 Task: Change the "Delay time" to 20.00.
Action: Mouse moved to (112, 12)
Screenshot: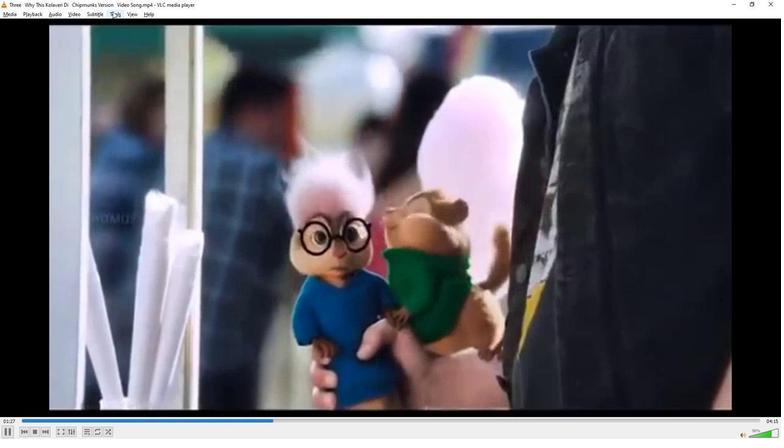 
Action: Mouse pressed left at (112, 12)
Screenshot: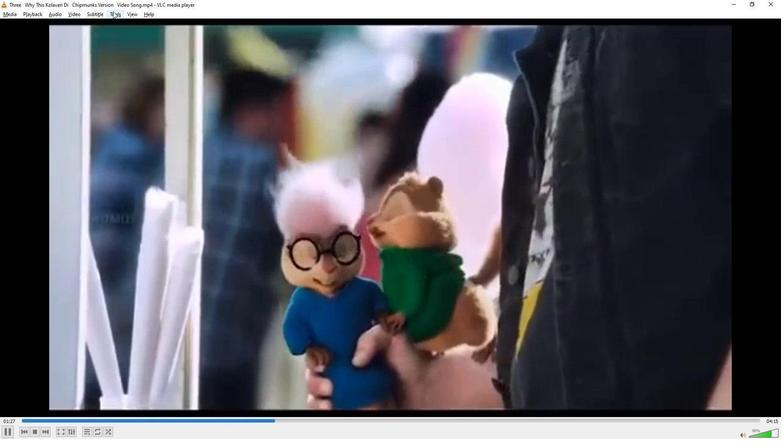 
Action: Mouse moved to (133, 112)
Screenshot: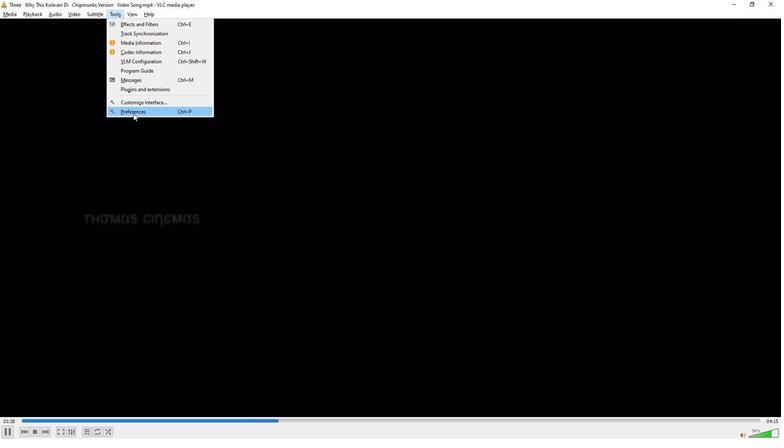 
Action: Mouse pressed left at (133, 112)
Screenshot: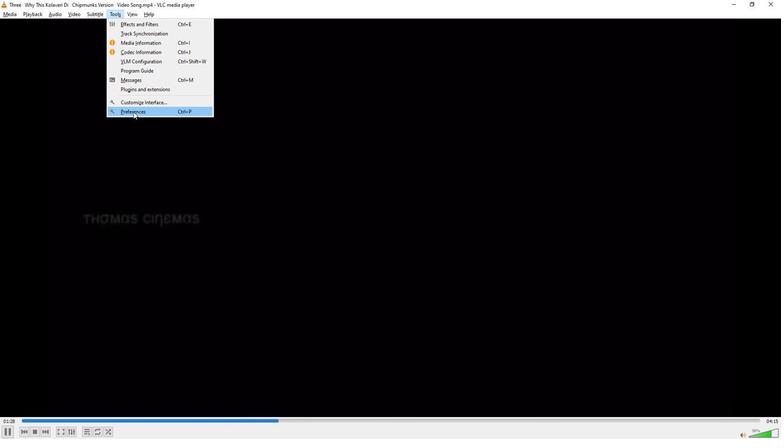 
Action: Mouse moved to (228, 333)
Screenshot: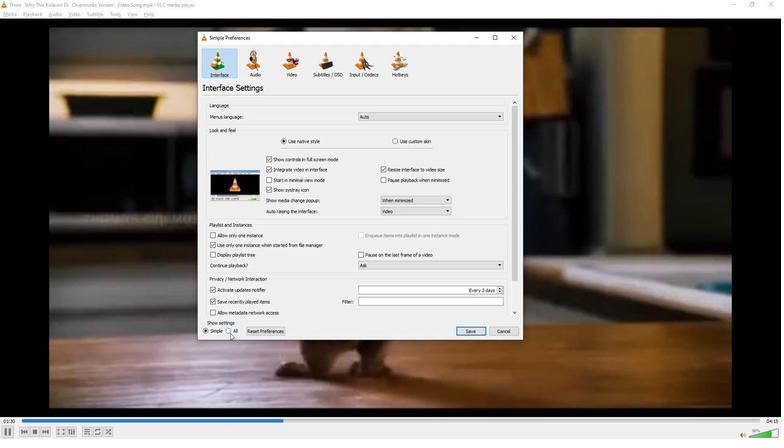 
Action: Mouse pressed left at (228, 333)
Screenshot: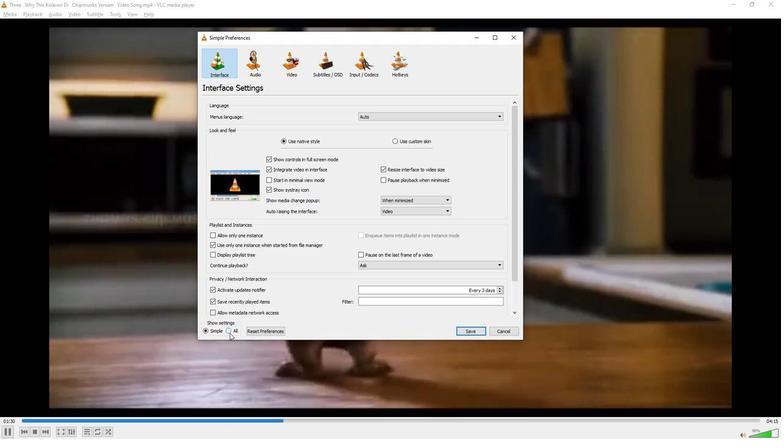 
Action: Mouse moved to (217, 147)
Screenshot: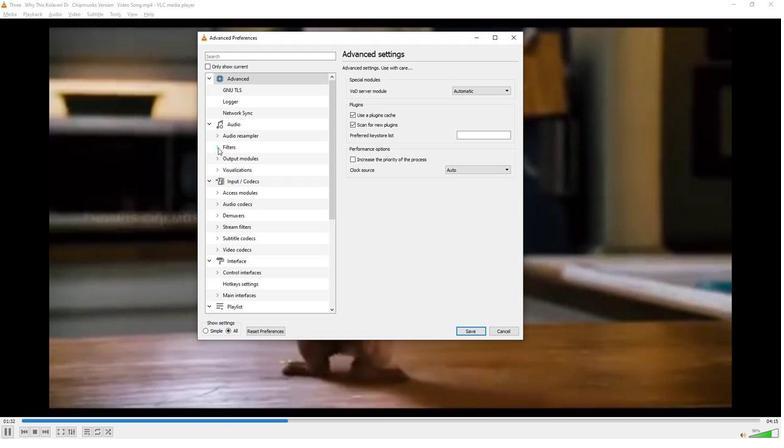 
Action: Mouse pressed left at (217, 147)
Screenshot: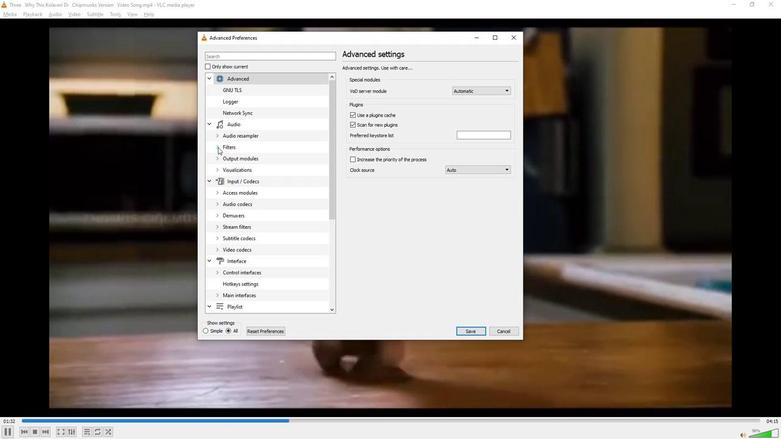
Action: Mouse moved to (237, 191)
Screenshot: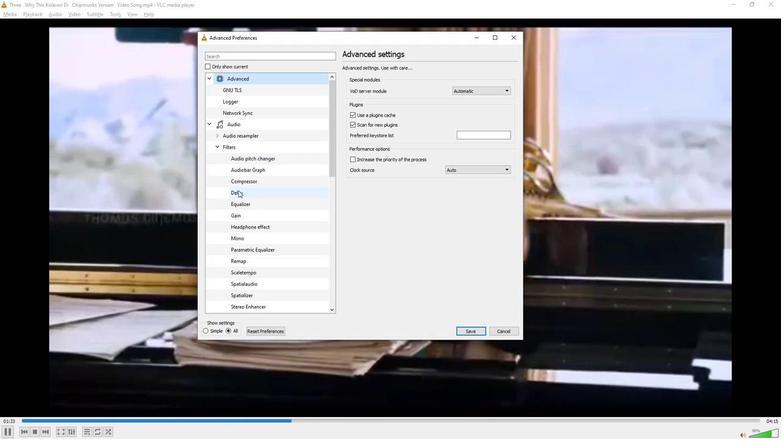 
Action: Mouse pressed left at (237, 191)
Screenshot: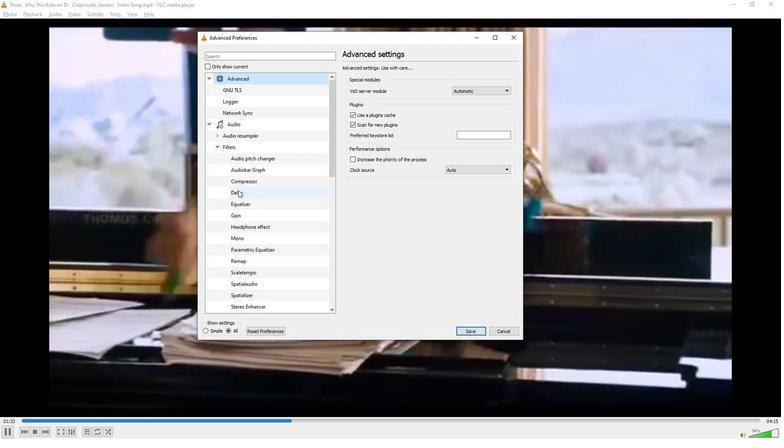 
Action: Mouse moved to (495, 81)
Screenshot: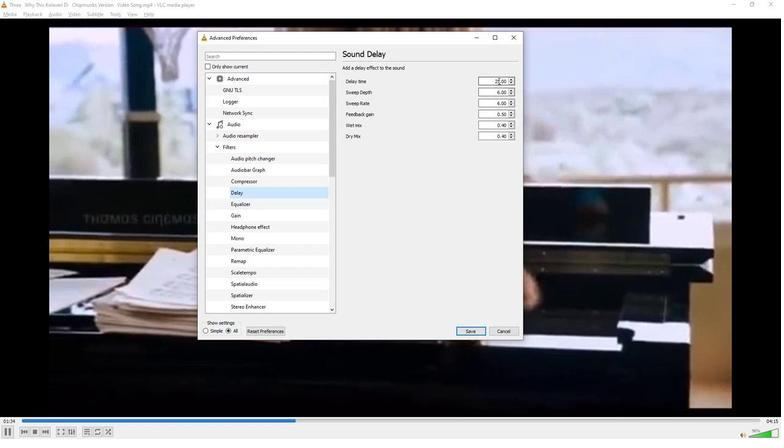 
Action: Mouse pressed left at (495, 81)
Screenshot: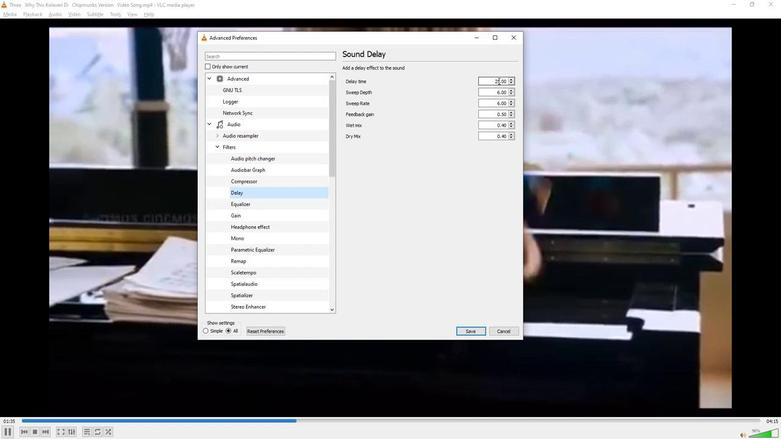 
Action: Mouse pressed left at (495, 81)
Screenshot: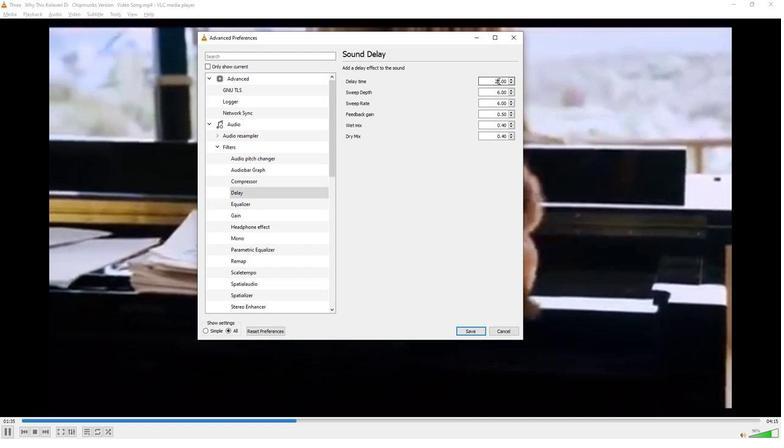 
Action: Mouse pressed left at (495, 81)
Screenshot: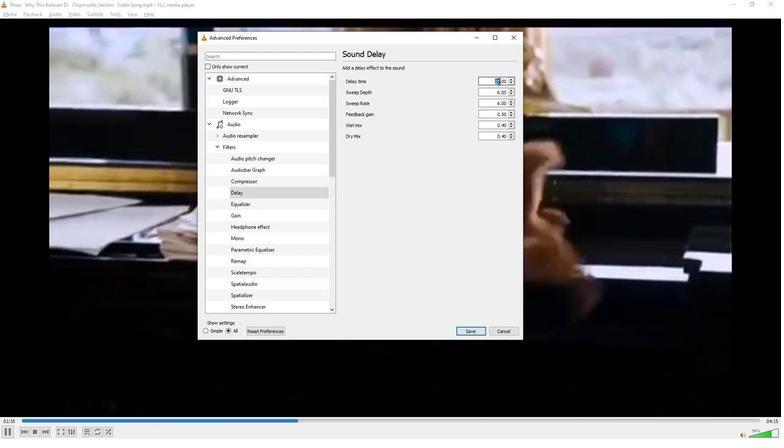 
Action: Key pressed 20..00
Screenshot: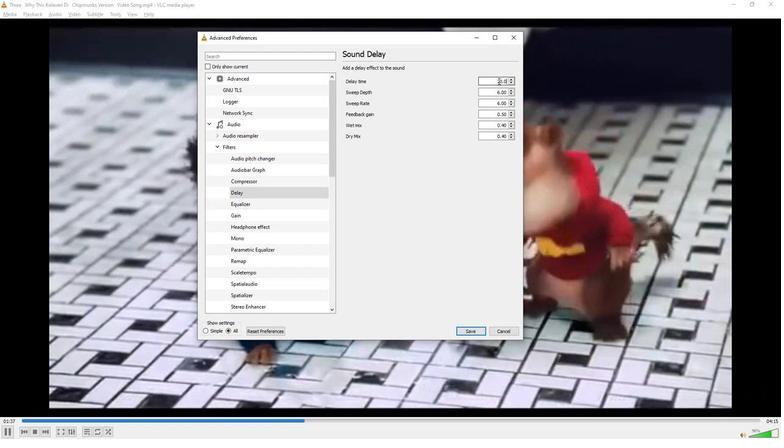 
Action: Mouse moved to (408, 210)
Screenshot: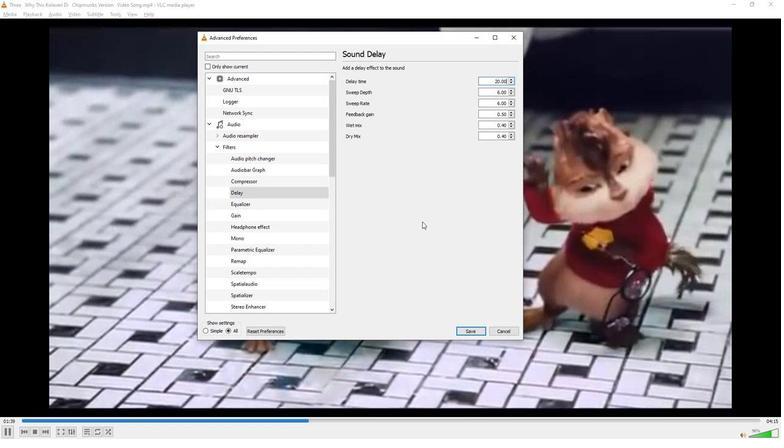 
